 Task: Add an event with the title Second Coffee Meeting with Business Mentor, date '2024/05/23', time 8:00 AM to 10:00 AMand add a description: Welcome to our Negotiation Techniques Training Workshop, a comprehensive and interactive session designed to equip participants with the skills and strategies necessary to navigate successful negotiations. This workshop offers a practical and hands-on approach to negotiation, providing participants with valuable insights and techniques to achieve optimal outcomes in a variety of professional scenarios., put the event into Green category . Add location for the event as: 876 Park Avenue, New York City, USA, logged in from the account softage.7@softage.netand send the event invitation to softage.9@softage.net and softage.10@softage.net. Set a reminder for the event 5 minutes before
Action: Mouse moved to (96, 112)
Screenshot: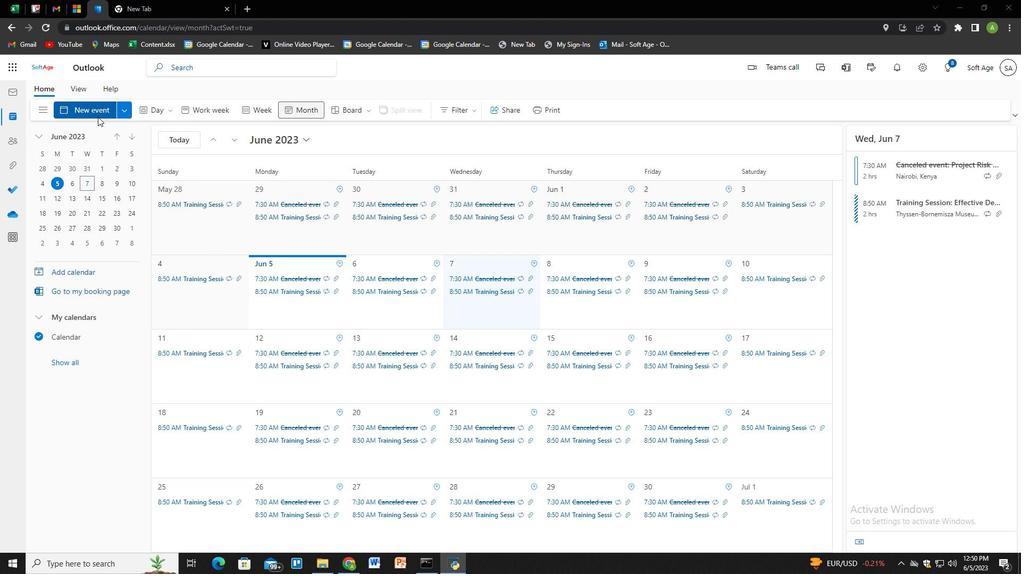 
Action: Mouse pressed left at (96, 112)
Screenshot: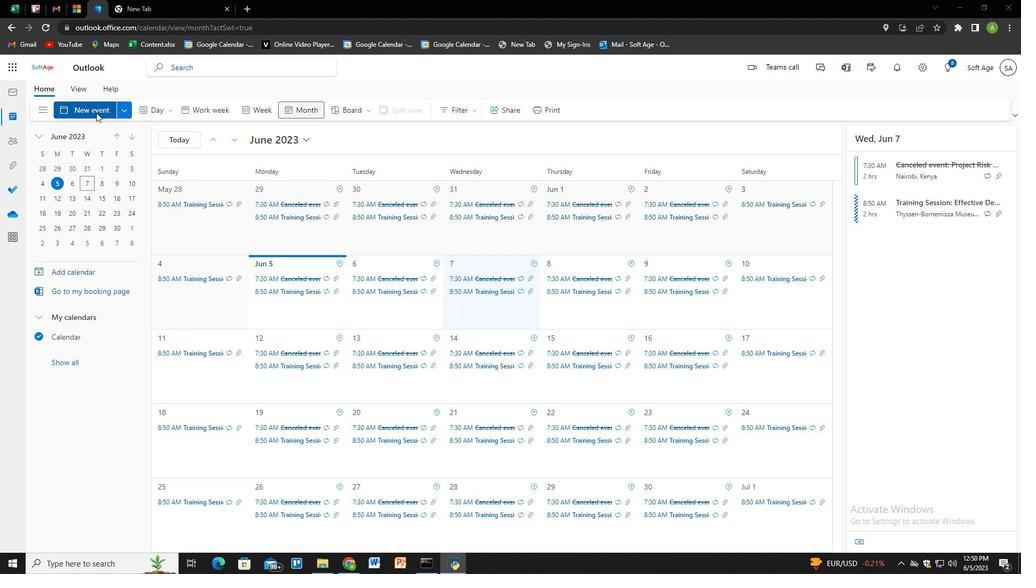 
Action: Mouse moved to (302, 176)
Screenshot: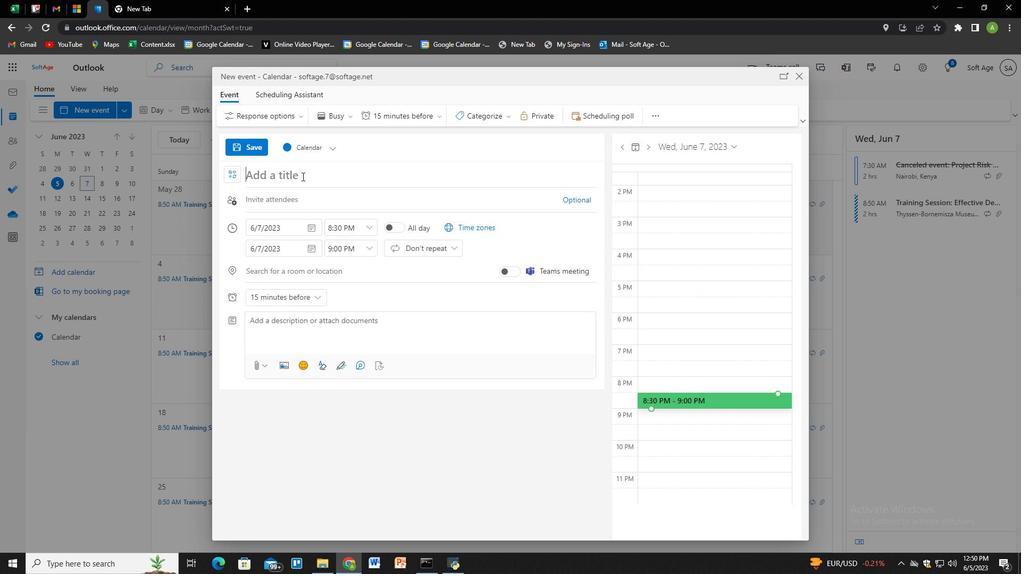 
Action: Mouse pressed left at (302, 176)
Screenshot: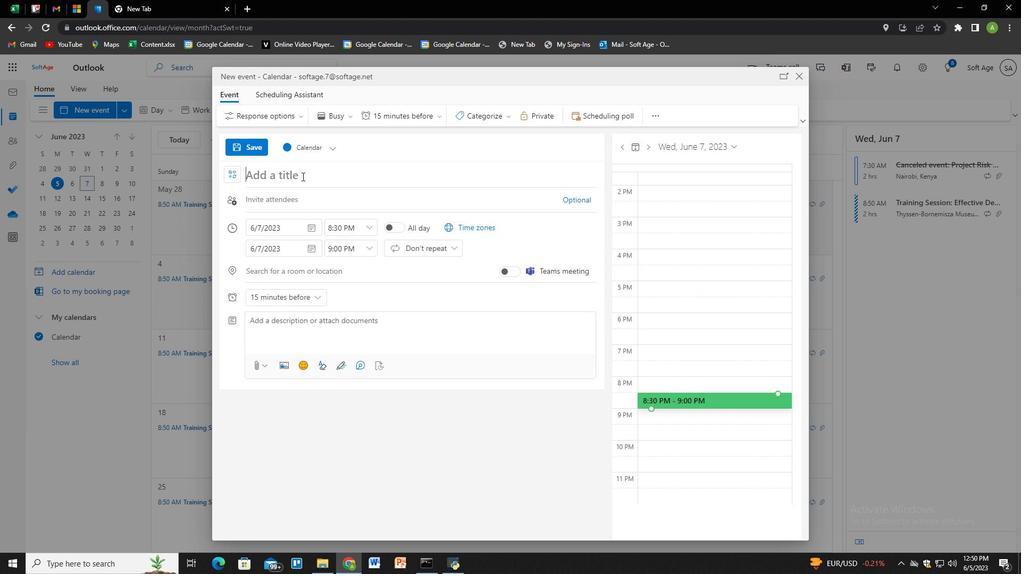 
Action: Key pressed <Key.shift>Second<Key.space><Key.shift>Coffe<Key.space><Key.shift>Meeting<Key.space>w<Key.backspace><Key.backspace><Key.backspace><Key.backspace><Key.backspace><Key.backspace><Key.backspace><Key.backspace><Key.backspace><Key.backspace>e<Key.space><Key.shift>Meeting<Key.space>with<Key.space><Key.shift>Buisness<Key.space><Key.shift>Me<Key.backspace><Key.backspace><Key.backspace><Key.backspace><Key.backspace><Key.backspace><Key.backspace><Key.backspace><Key.backspace>siness<Key.space><Key.shift>Mentor<Key.space>
Screenshot: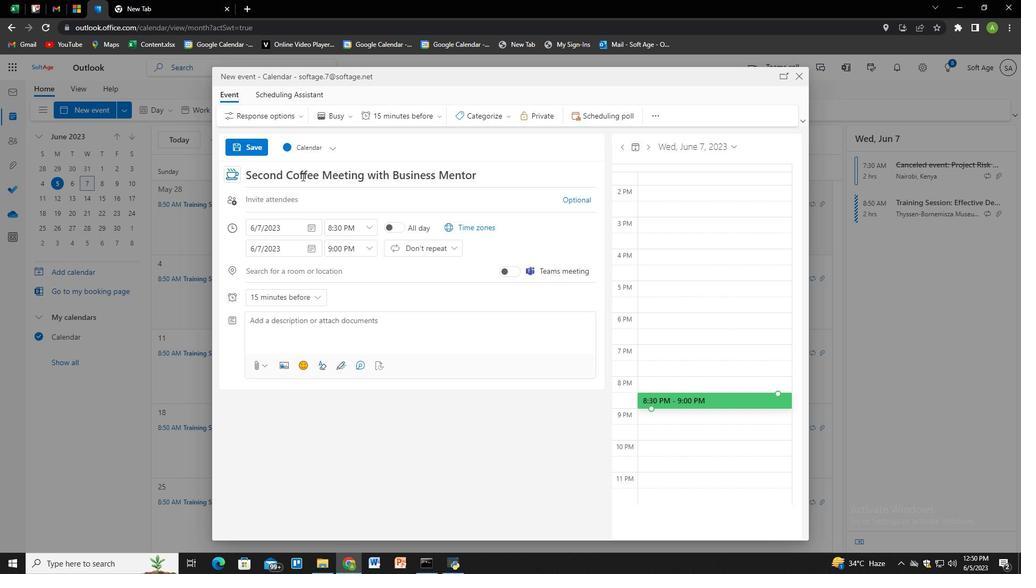 
Action: Mouse moved to (311, 229)
Screenshot: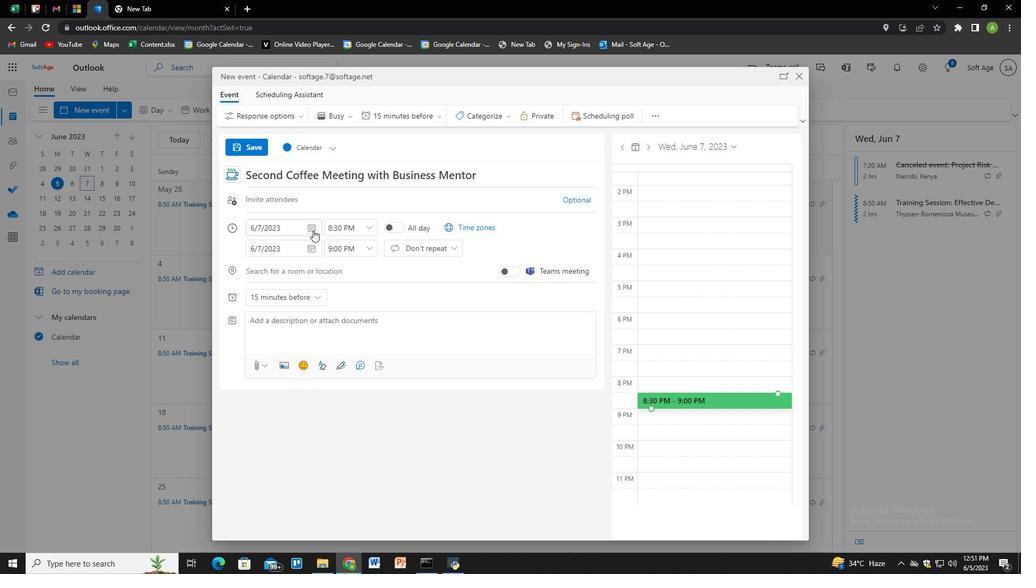 
Action: Mouse pressed left at (311, 229)
Screenshot: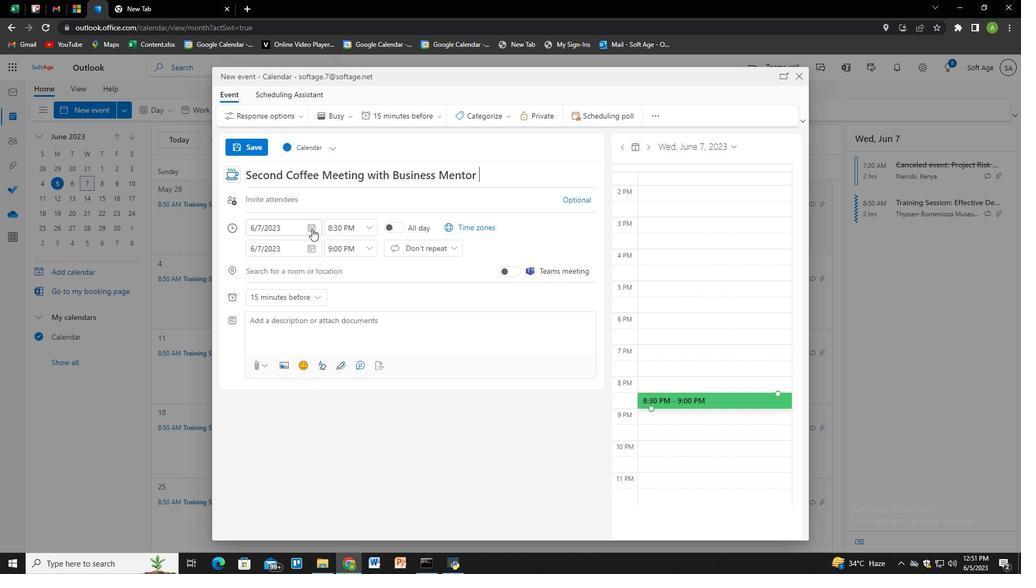 
Action: Mouse moved to (320, 252)
Screenshot: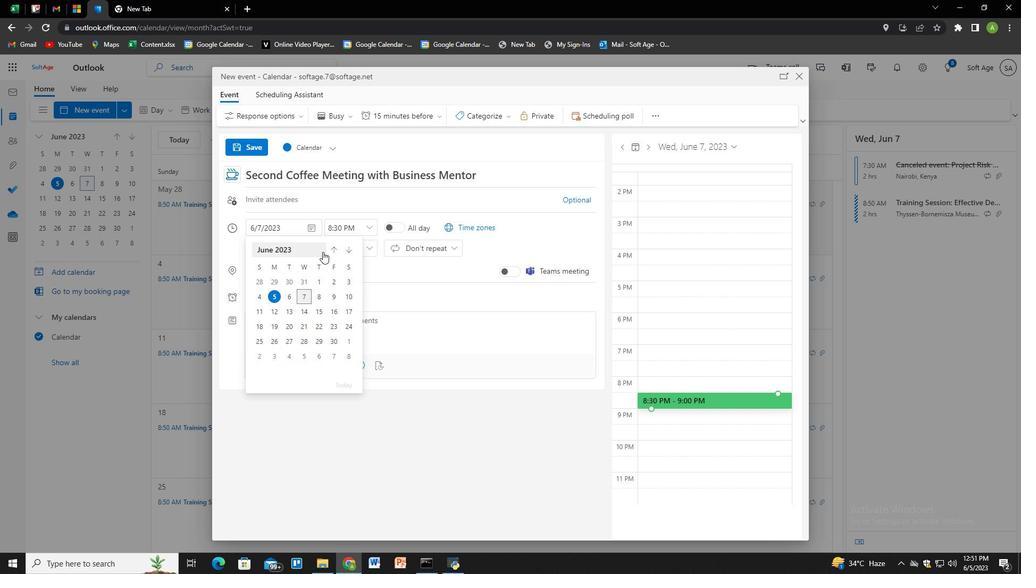 
Action: Mouse pressed left at (320, 252)
Screenshot: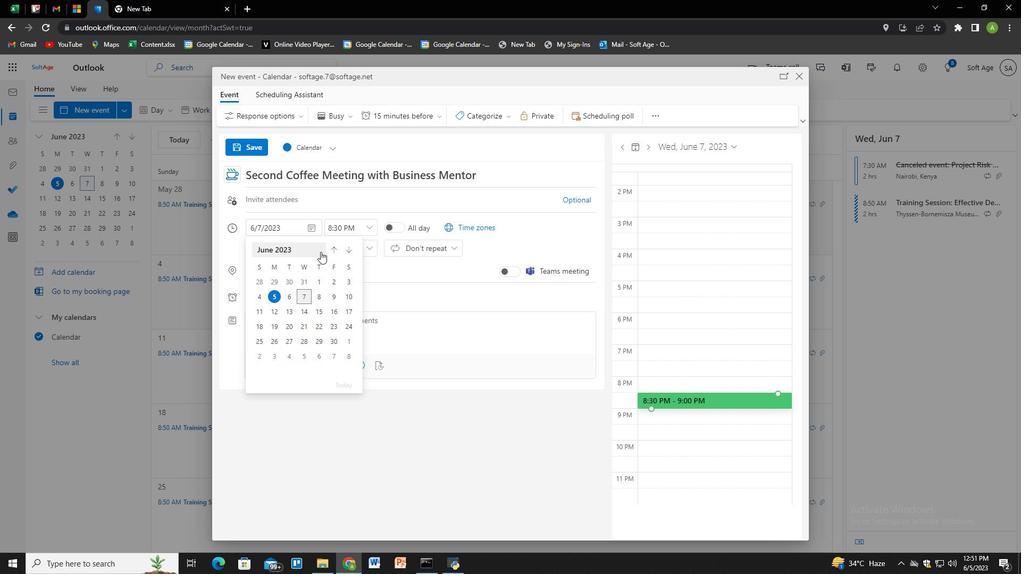 
Action: Mouse moved to (312, 250)
Screenshot: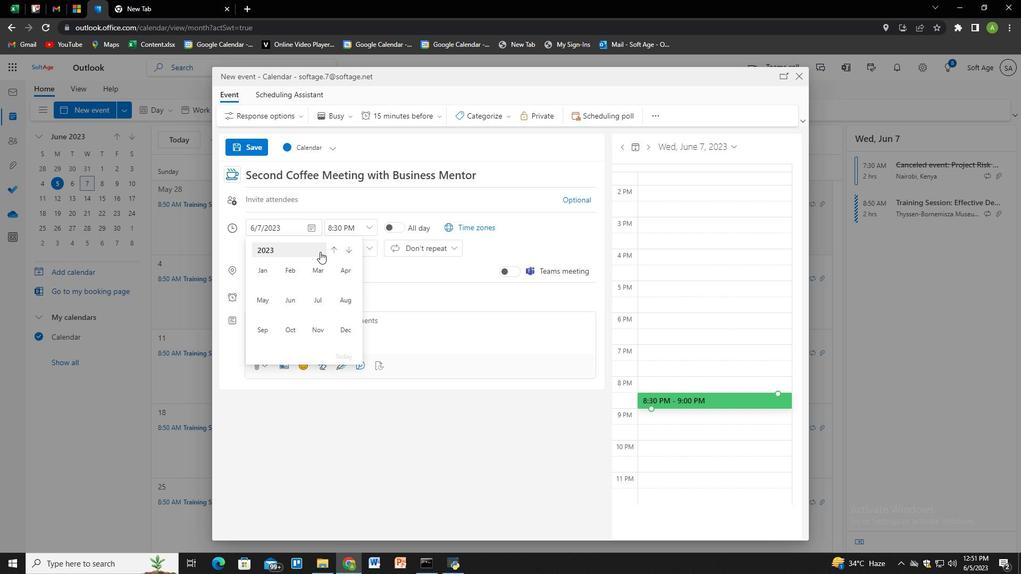 
Action: Mouse pressed left at (312, 250)
Screenshot: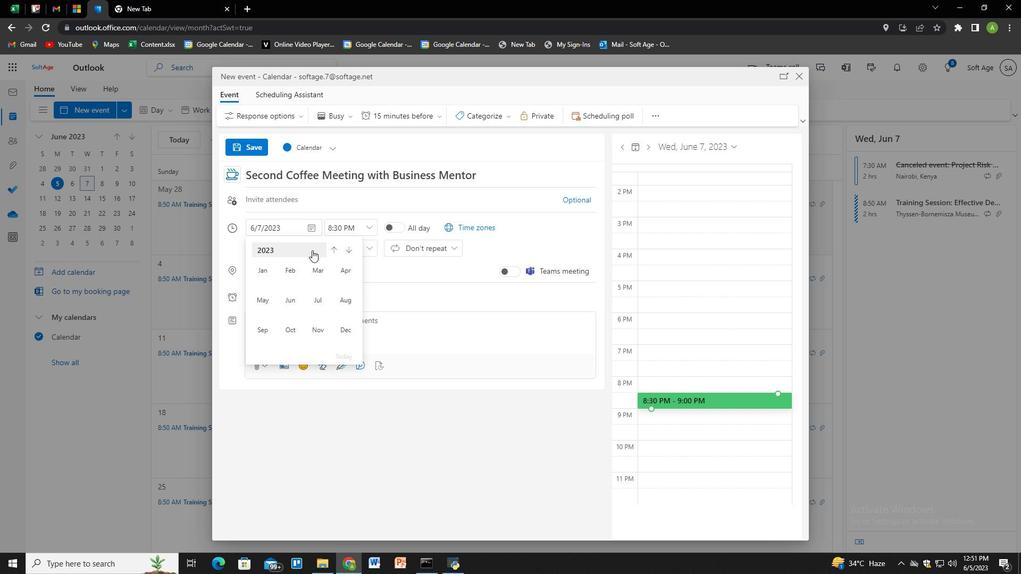 
Action: Mouse moved to (263, 301)
Screenshot: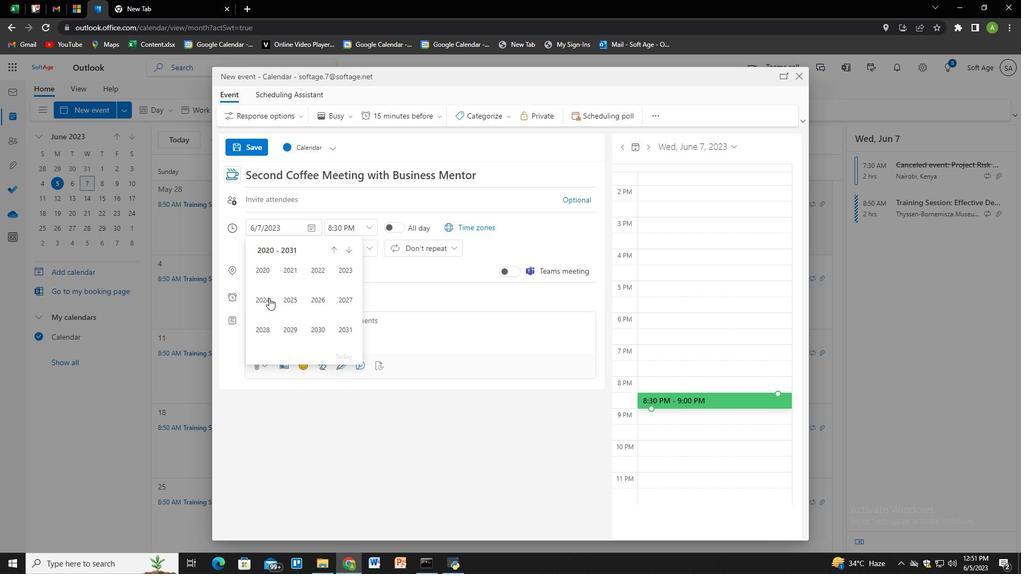 
Action: Mouse pressed left at (263, 301)
Screenshot: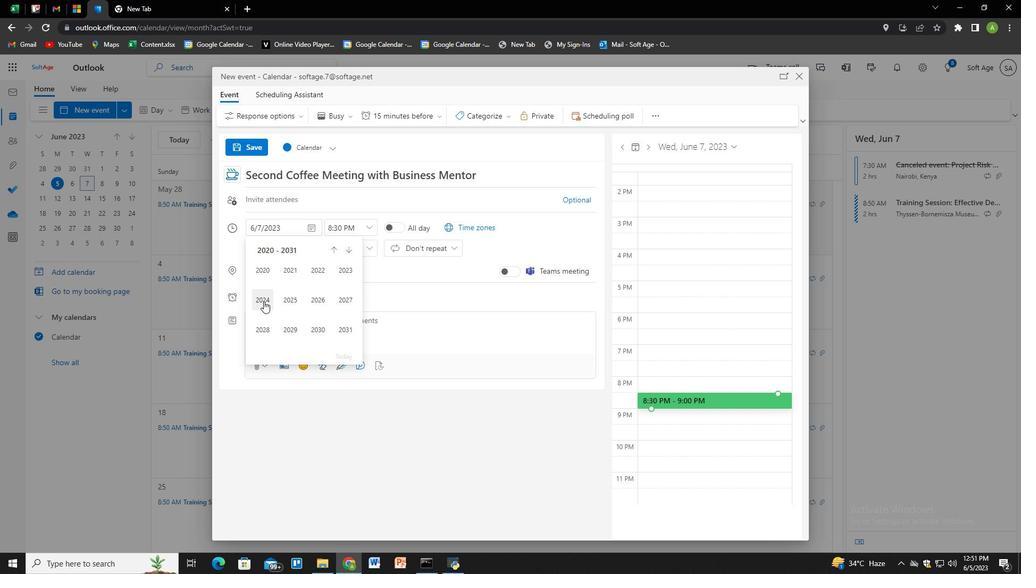 
Action: Mouse moved to (271, 301)
Screenshot: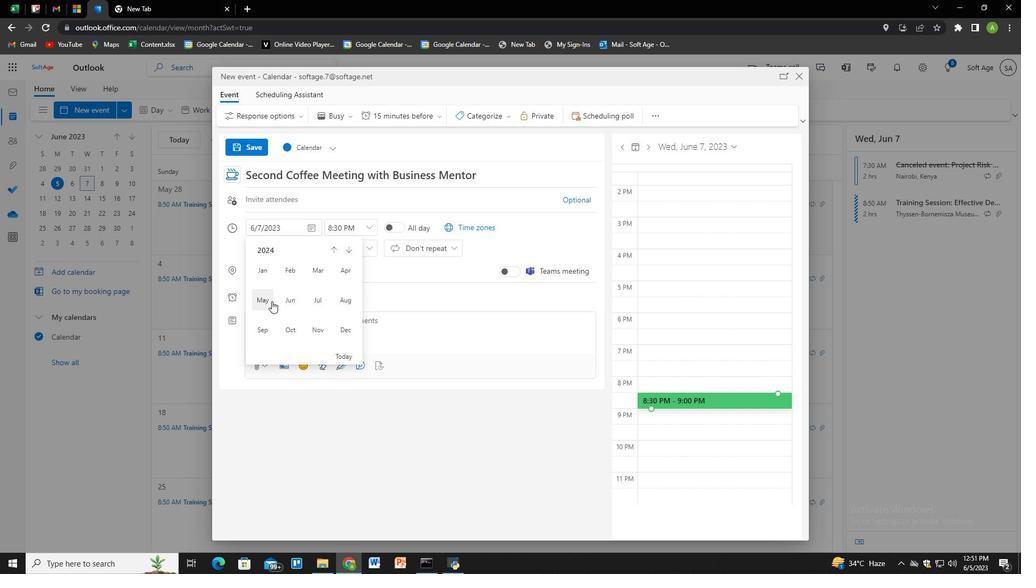 
Action: Mouse pressed left at (271, 301)
Screenshot: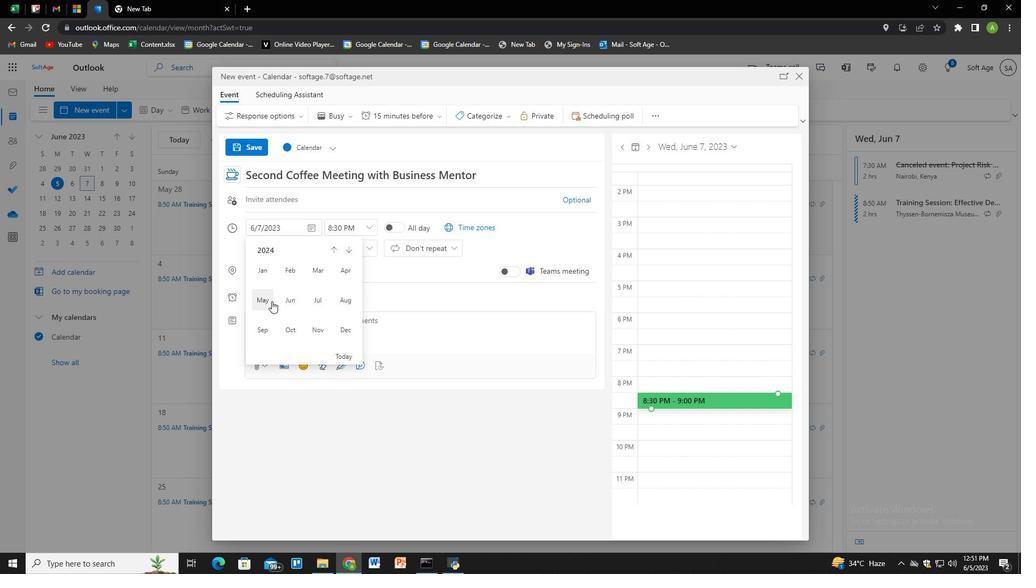 
Action: Mouse moved to (318, 322)
Screenshot: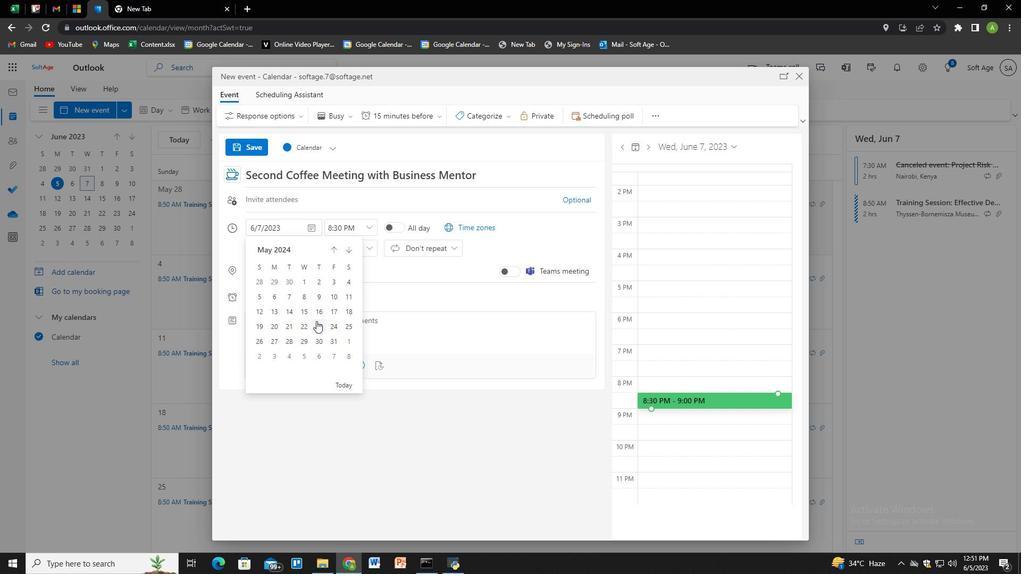 
Action: Mouse pressed left at (318, 322)
Screenshot: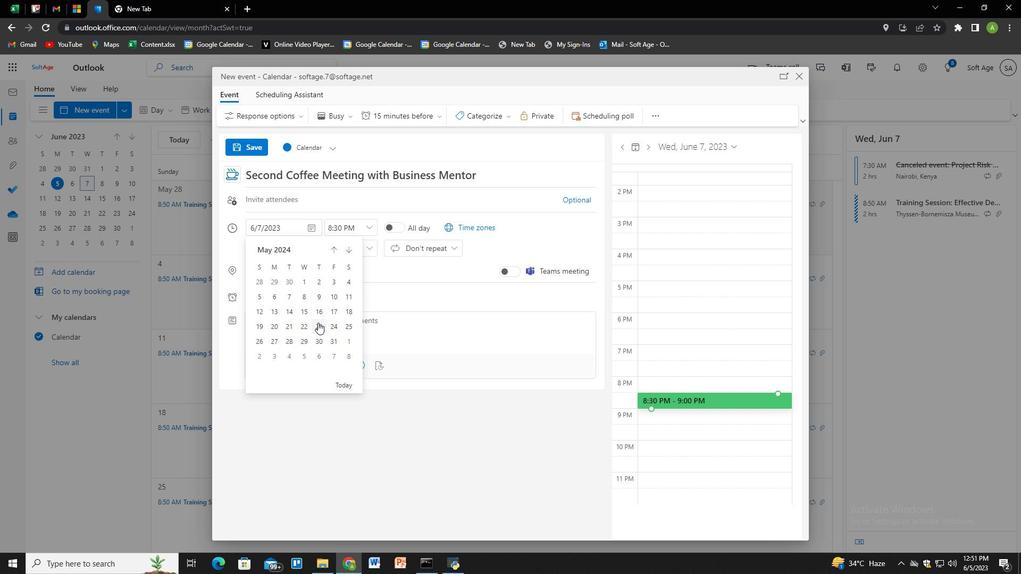 
Action: Mouse moved to (339, 230)
Screenshot: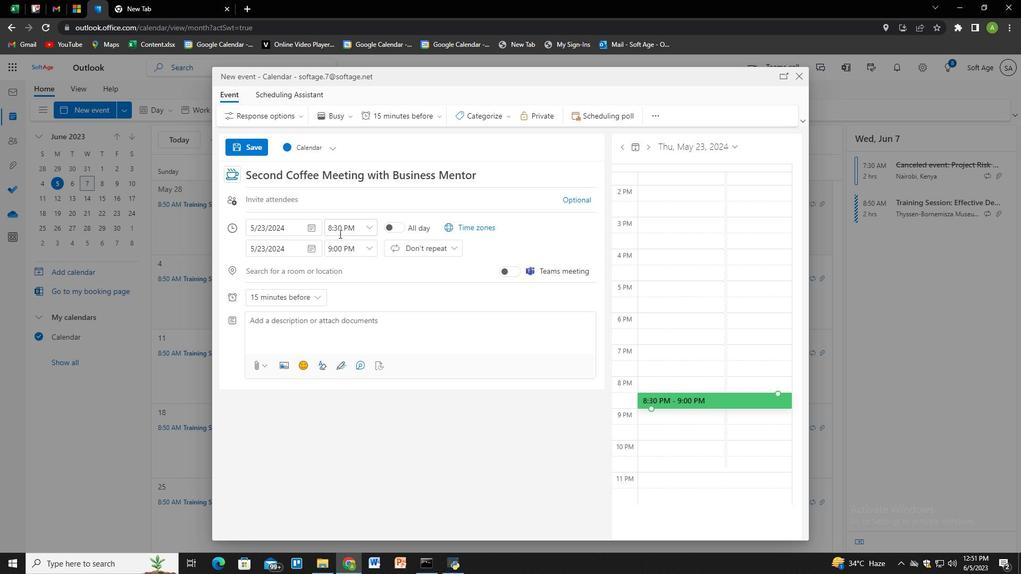 
Action: Mouse pressed left at (339, 230)
Screenshot: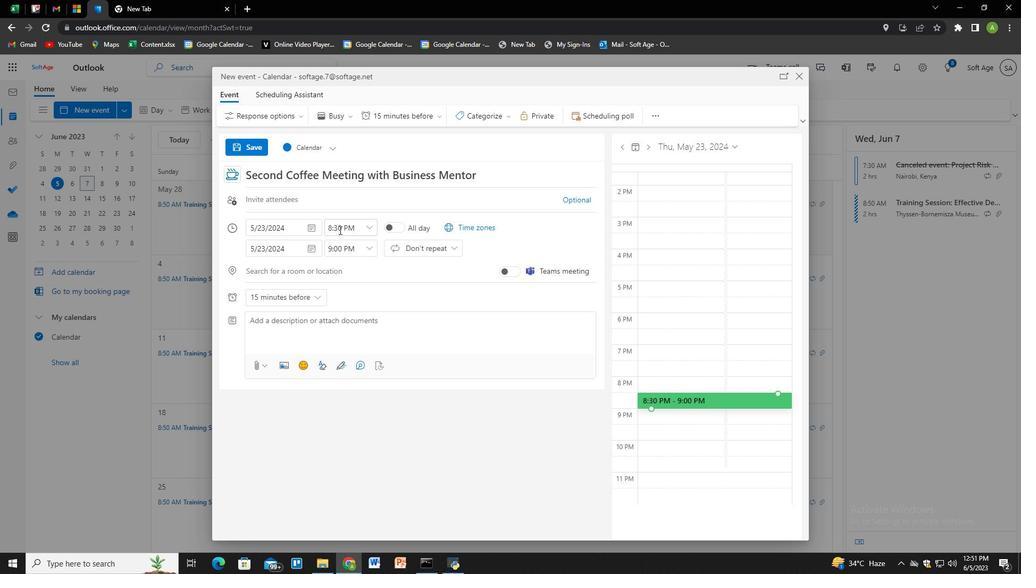 
Action: Key pressed 8<Key.shift_r>:00<Key.space><Key.shift>AMM<Key.tab><Key.tab>10<Key.shift_r>:00<Key.space><Key.shift>AA<Key.backspace>MM<Key.tab><Key.tab>
Screenshot: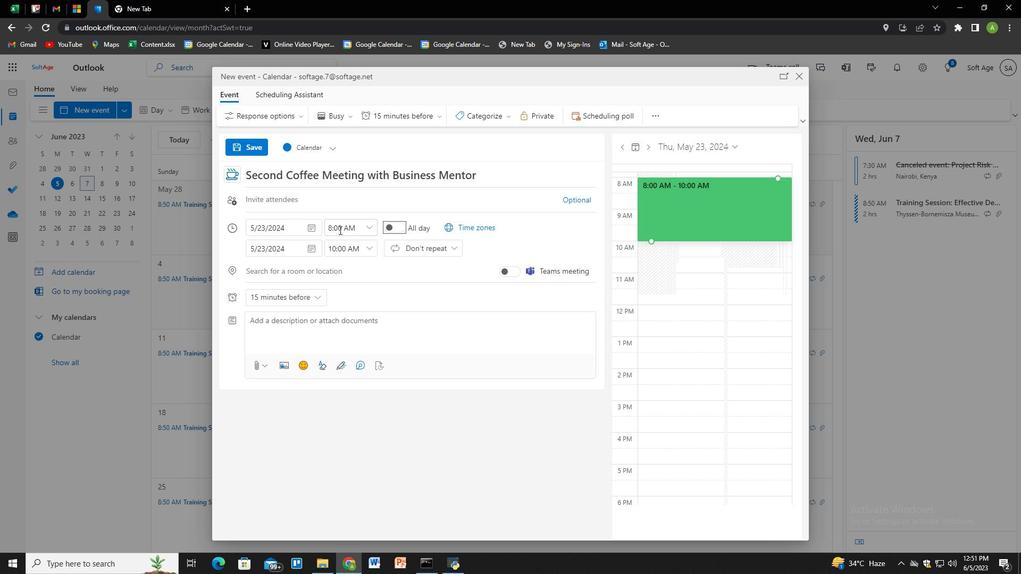 
Action: Mouse moved to (336, 329)
Screenshot: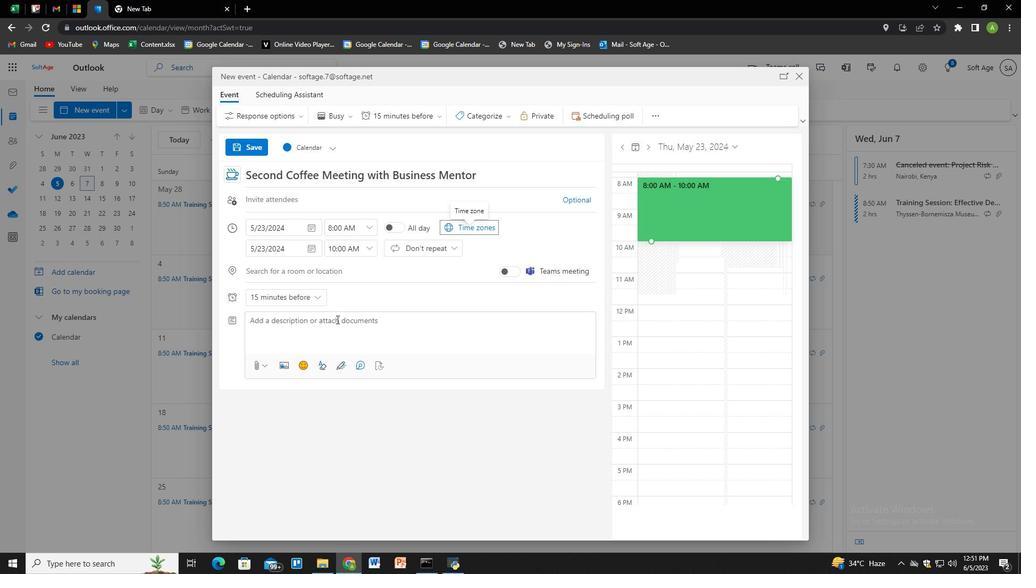 
Action: Mouse pressed left at (336, 329)
Screenshot: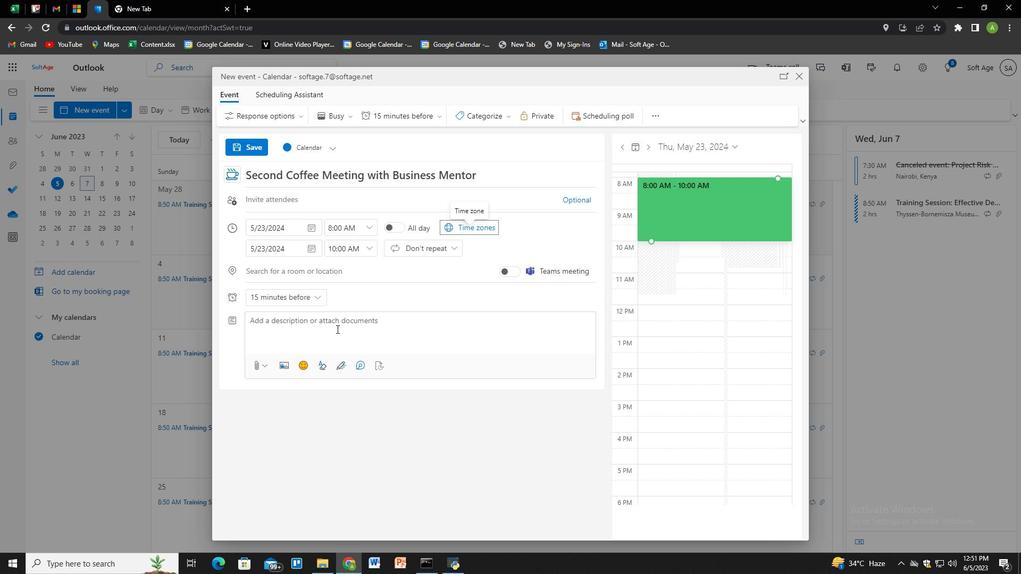 
Action: Key pressed <Key.shift>Wi<Key.backspace>elcome<Key.space>to<Key.space>our<Key.space><Key.shift>Negotiation<Key.space><Key.shift>Techniques<Key.space><Key.shift>Training<Key.space><Key.shift>Workshi<Key.backspace>op,<Key.space>a<Key.space>comprehensive<Key.space>and<Key.space>intere<Key.backspace>active<Key.space>session<Key.space>designed<Key.space>to<Key.space>equip<Key.space>participants<Key.space>with<Key.space>the<Key.space>skills<Key.space>and<Key.space>stratedie<Key.backspace><Key.backspace><Key.backspace>g<Key.backspace>gies<Key.space>necessary<Key.space>to<Key.space>navigate<Key.space>successfullyu<Key.backspace><Key.space>negotiations.<Key.space><Key.shift>This<Key.space>workshi<Key.backspace>op<Key.space>offers<Key.space>a<Key.space>practical<Key.space>and<Key.space>hands-on<Key.space>approach<Key.space>to<Key.space>negota<Key.backspace>iation,<Key.space>prof<Key.backspace>viding<Key.space>particiap<Key.backspace><Key.backspace>pants<Key.space>with<Key.space>valuable<Key.space>insight<Key.space>and<Key.space>techniques<Key.space>to<Key.space>achieve<Key.space>optimal<Key.space>outcomes<Key.space>in<Key.space>a<Key.space>variety<Key.space>of<Key.space>professional<Key.space>scenarios.
Screenshot: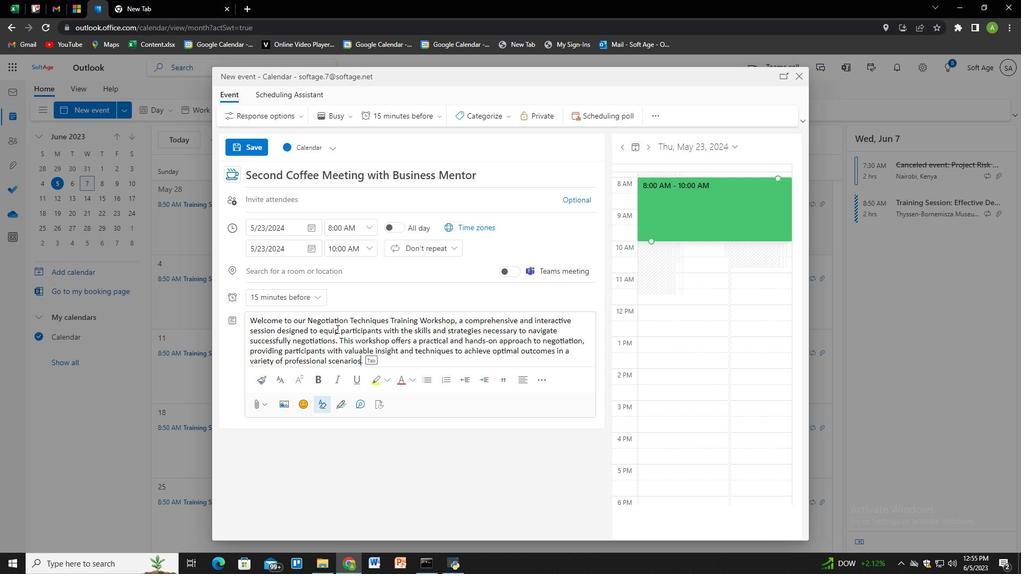 
Action: Mouse moved to (495, 120)
Screenshot: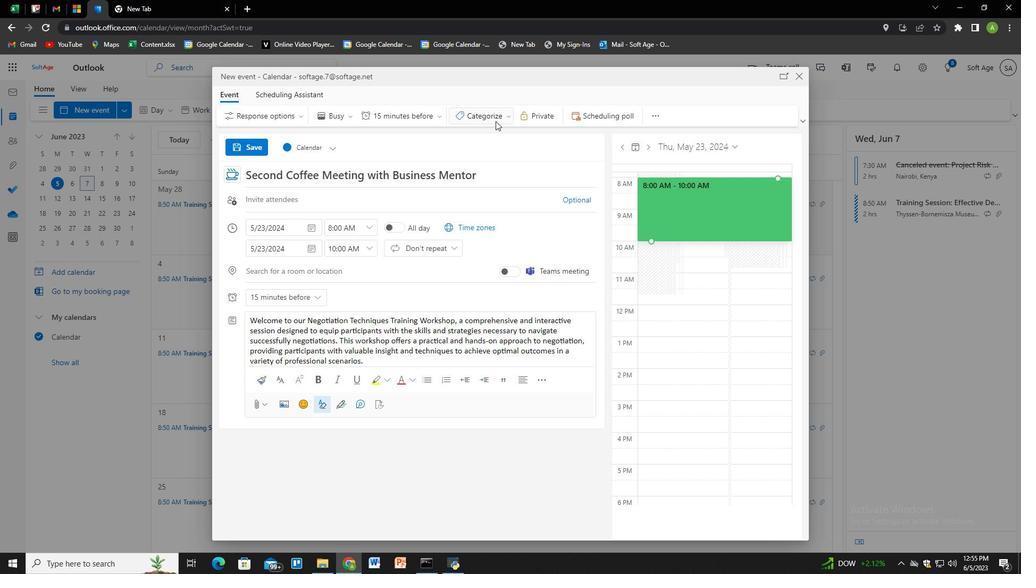 
Action: Mouse pressed left at (495, 120)
Screenshot: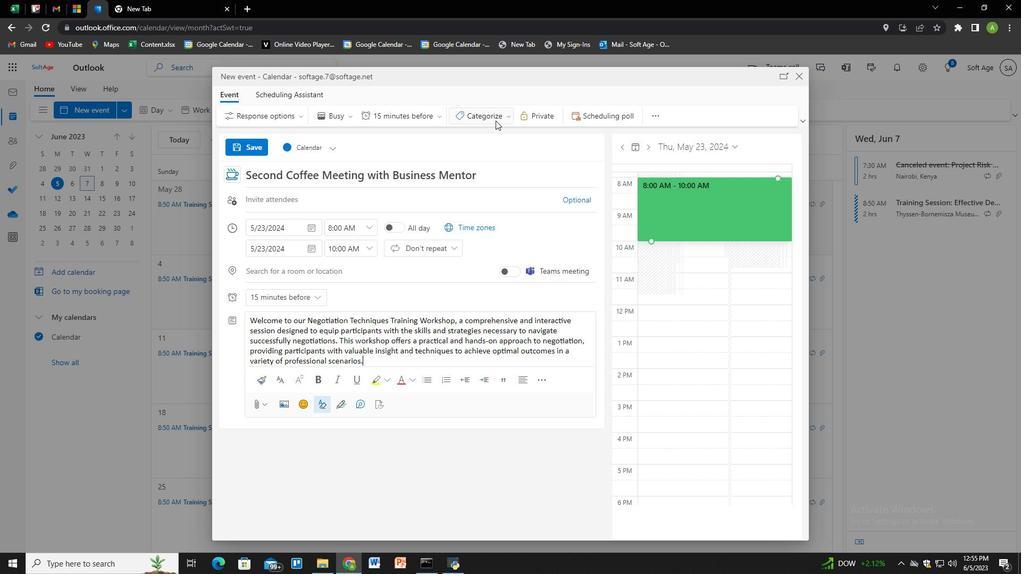 
Action: Mouse moved to (497, 149)
Screenshot: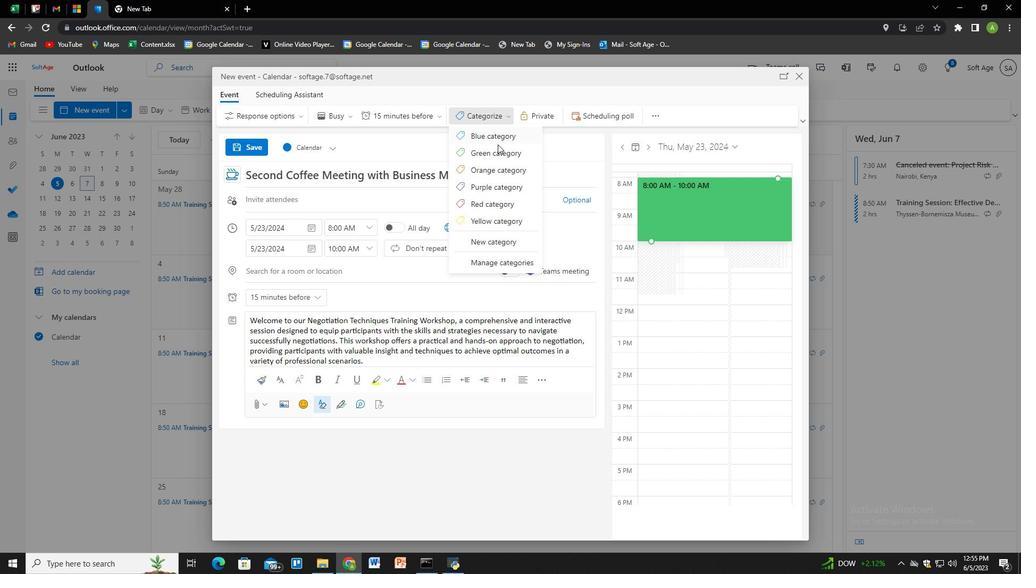 
Action: Mouse pressed left at (497, 149)
Screenshot: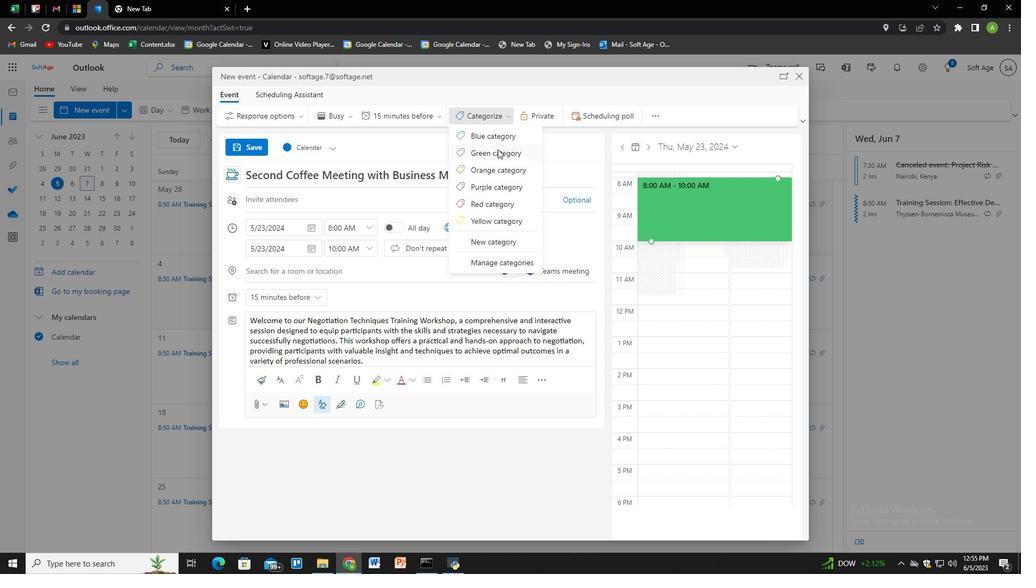 
Action: Mouse moved to (282, 268)
Screenshot: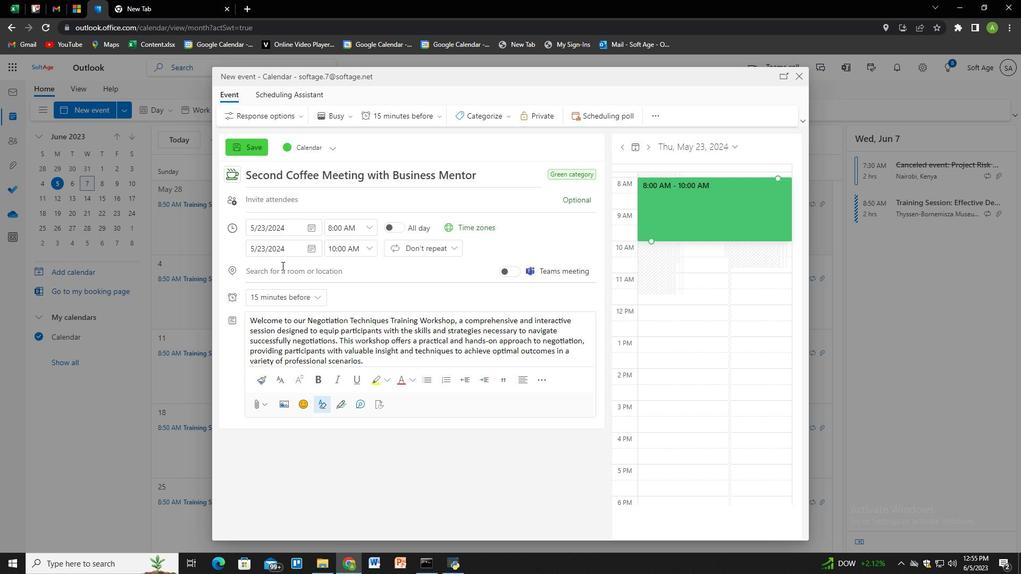 
Action: Mouse pressed left at (282, 268)
Screenshot: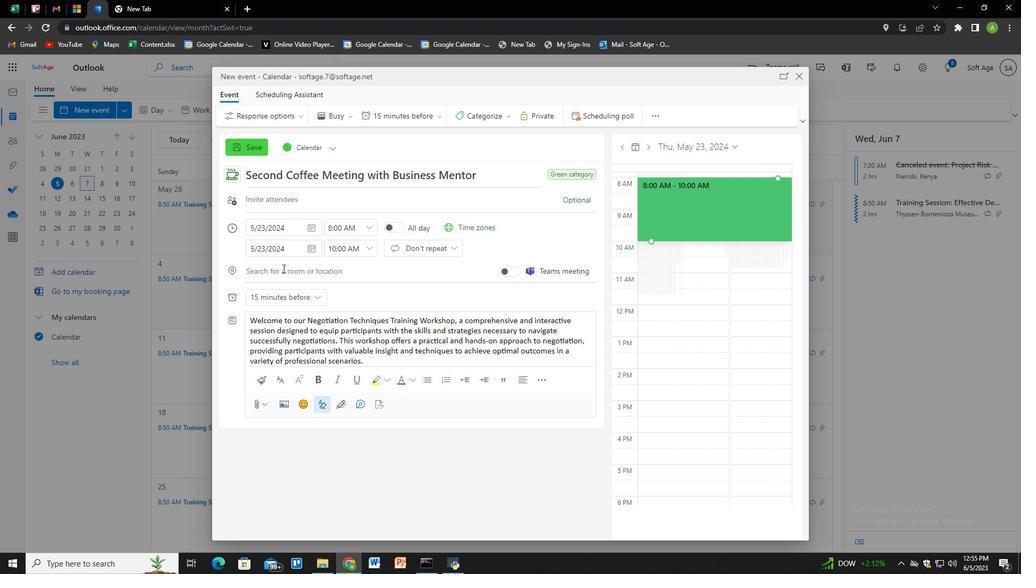 
Action: Key pressed 876<Key.space><Key.shift_r>Park<Key.space><Key.shift>Avenue,<Key.space><Key.shift_r>New<Key.space><Key.shift><Key.shift>York<Key.space><Key.shift><Key.shift><Key.shift><Key.shift><Key.shift><Key.shift><Key.shift><Key.shift><Key.shift><Key.shift><Key.shift>City,<Key.space><Key.shift_r><Key.shift_r><Key.shift_r><Key.shift_r><Key.shift_r><Key.shift_r><Key.shift_r><Key.shift_r>U<Key.shift>SA<Key.down><Key.enter>
Screenshot: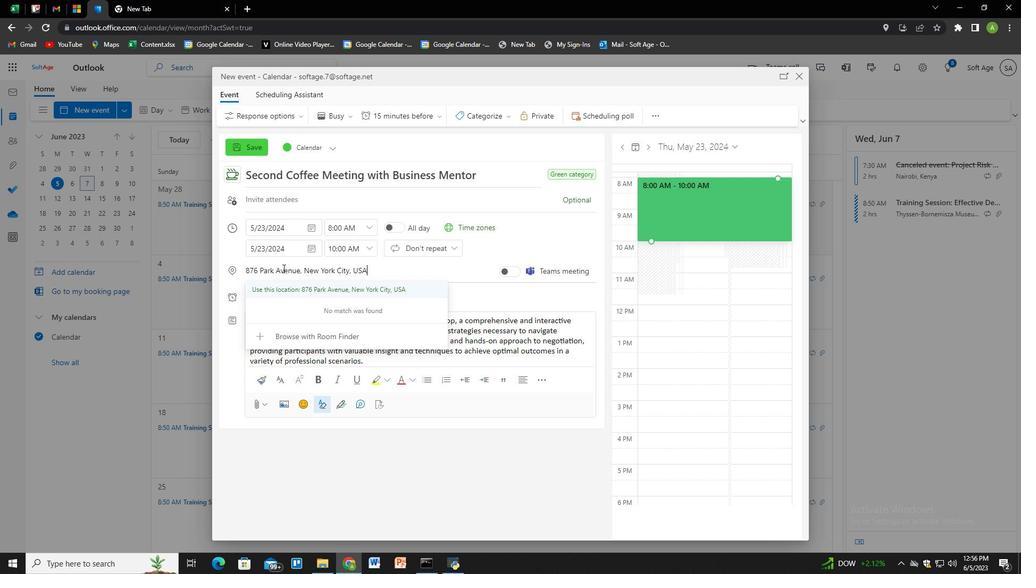 
Action: Mouse moved to (334, 204)
Screenshot: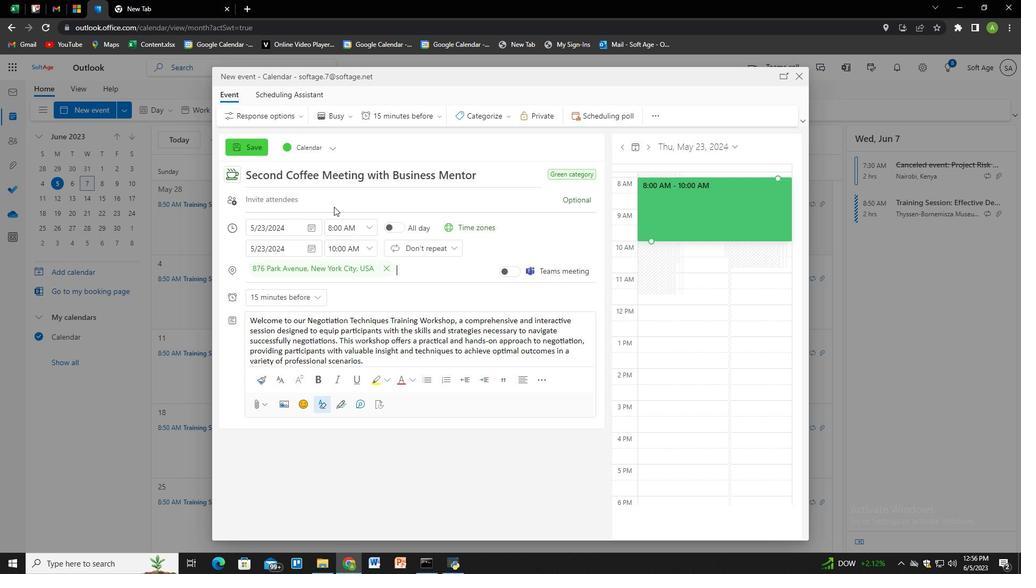 
Action: Mouse pressed left at (334, 204)
Screenshot: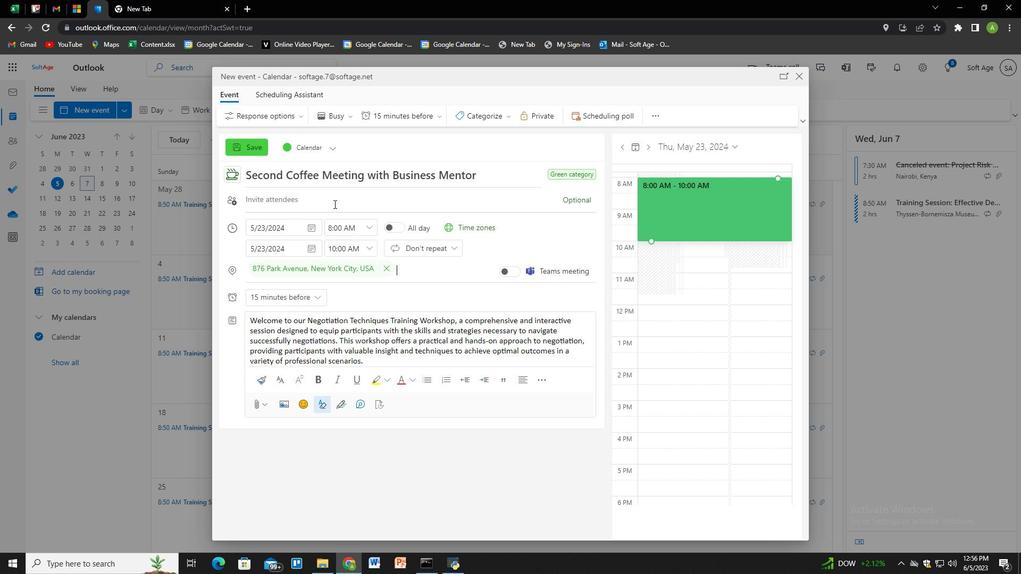 
Action: Key pressed softage.9<Key.shift>@softage.net<Key.down><Key.up><Key.enter>softage.10<Key.shift>@softage.net<Key.enter>
Screenshot: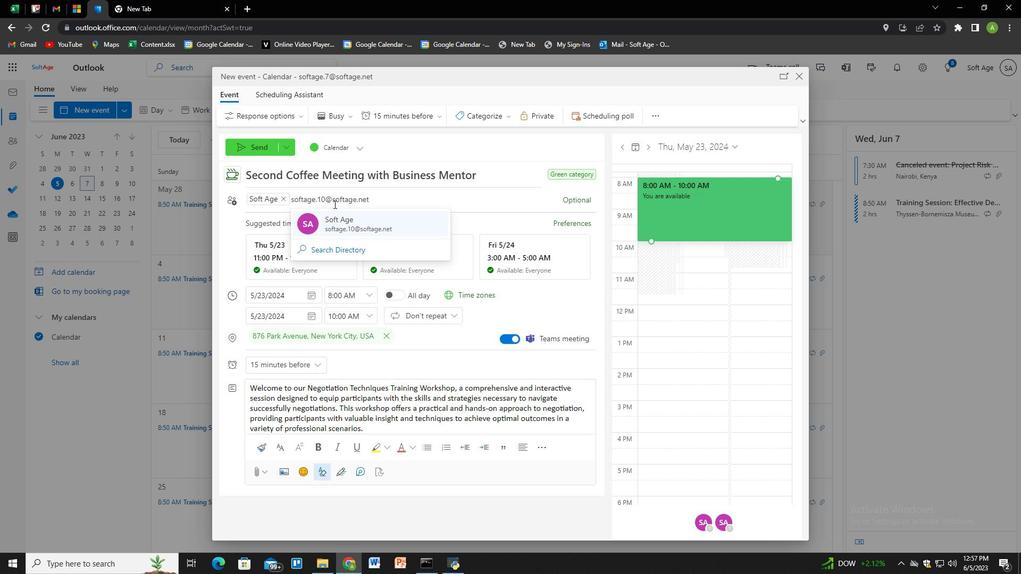 
Action: Mouse moved to (430, 118)
Screenshot: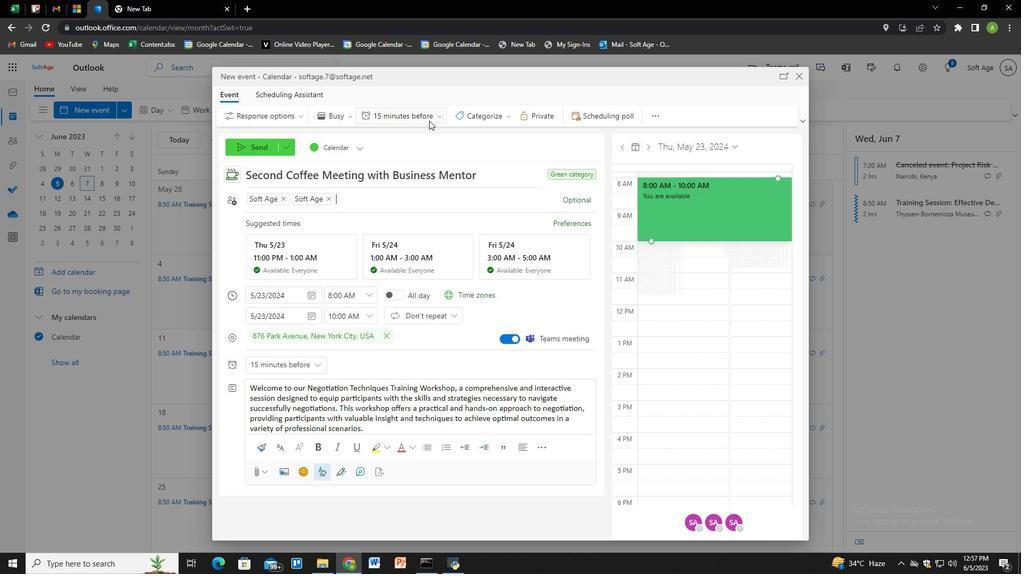 
Action: Mouse pressed left at (430, 118)
Screenshot: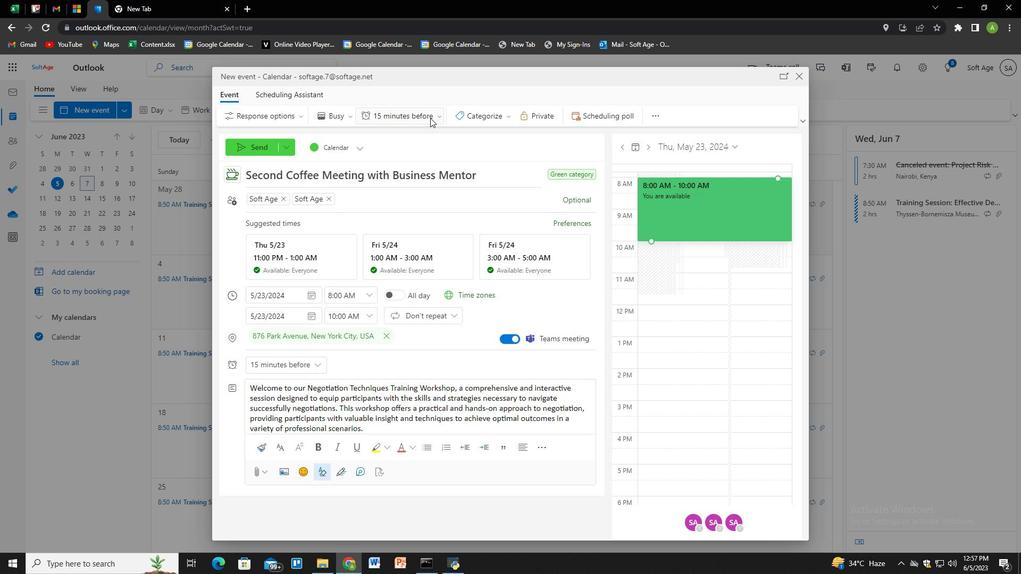 
Action: Mouse moved to (409, 179)
Screenshot: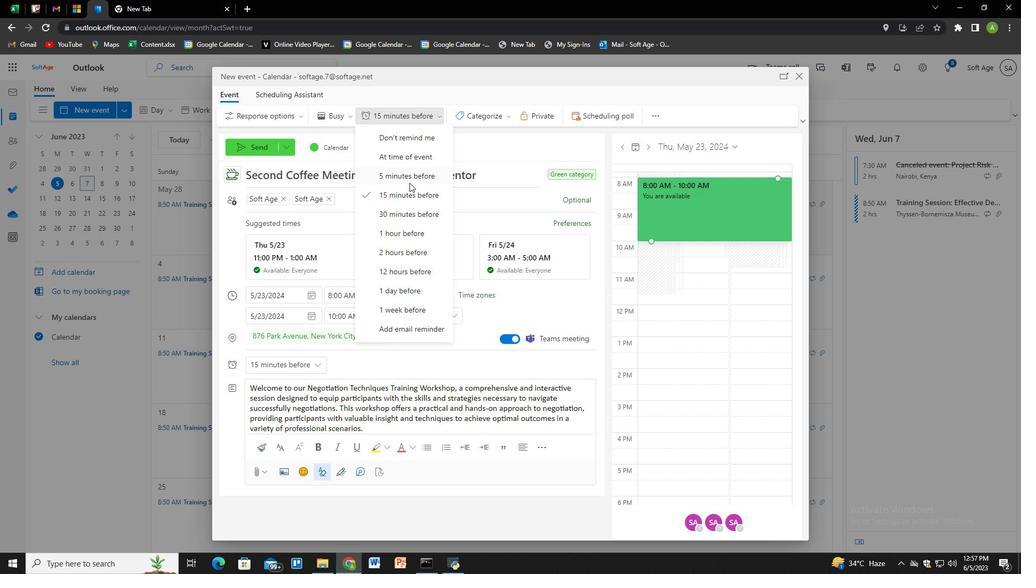 
Action: Mouse pressed left at (409, 179)
Screenshot: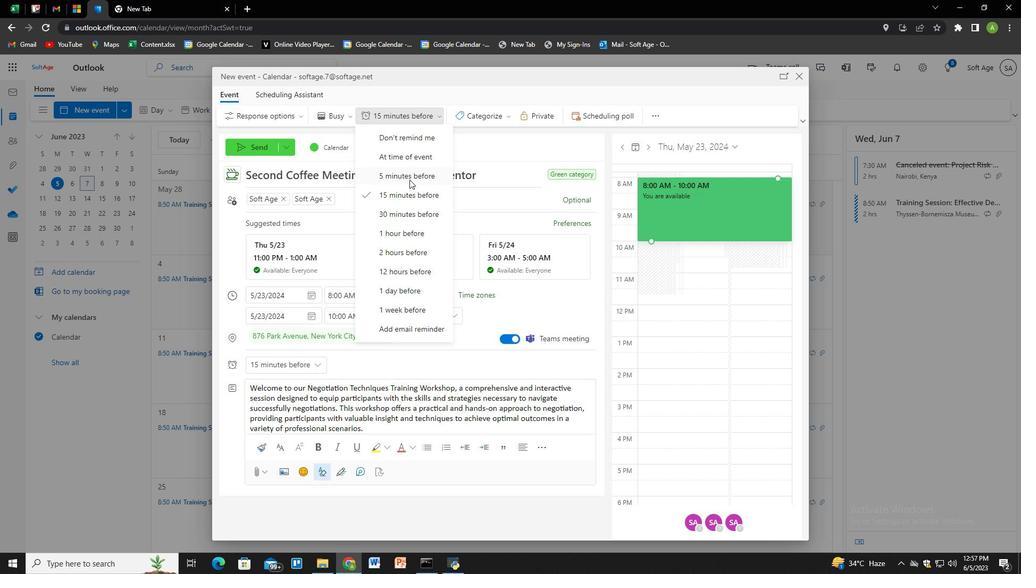 
Action: Mouse moved to (264, 150)
Screenshot: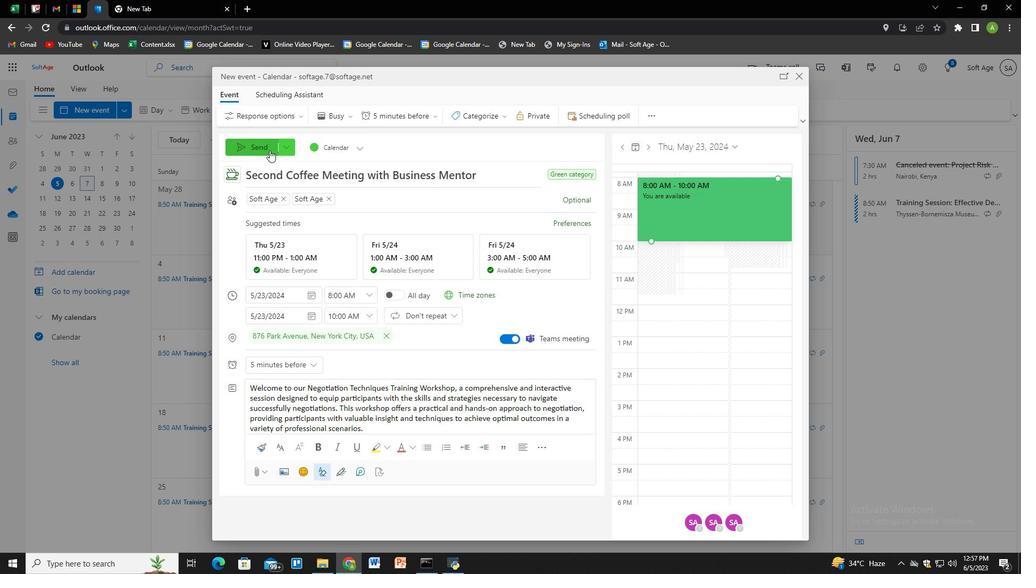 
Action: Mouse pressed left at (264, 150)
Screenshot: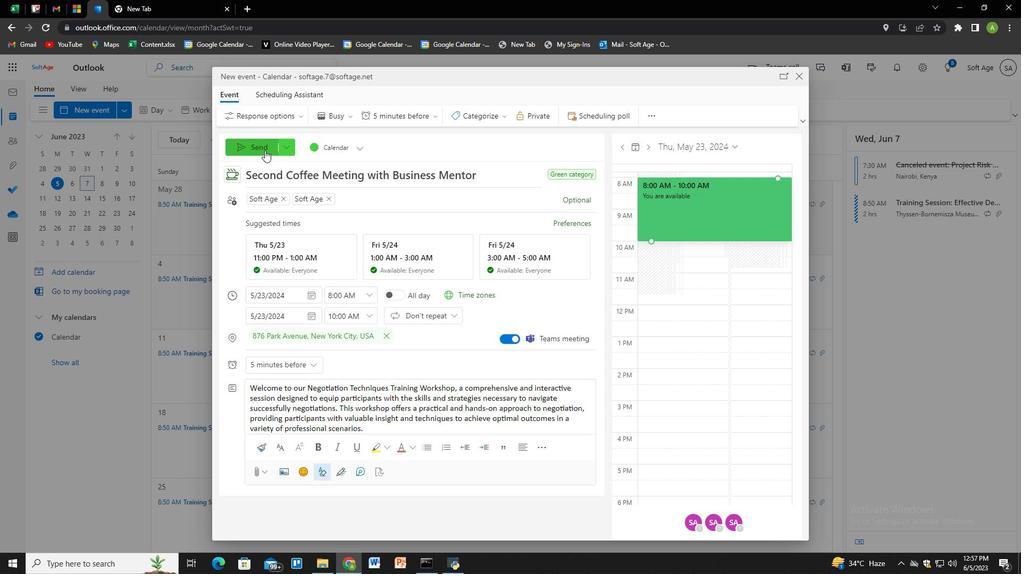 
Action: Mouse moved to (438, 289)
Screenshot: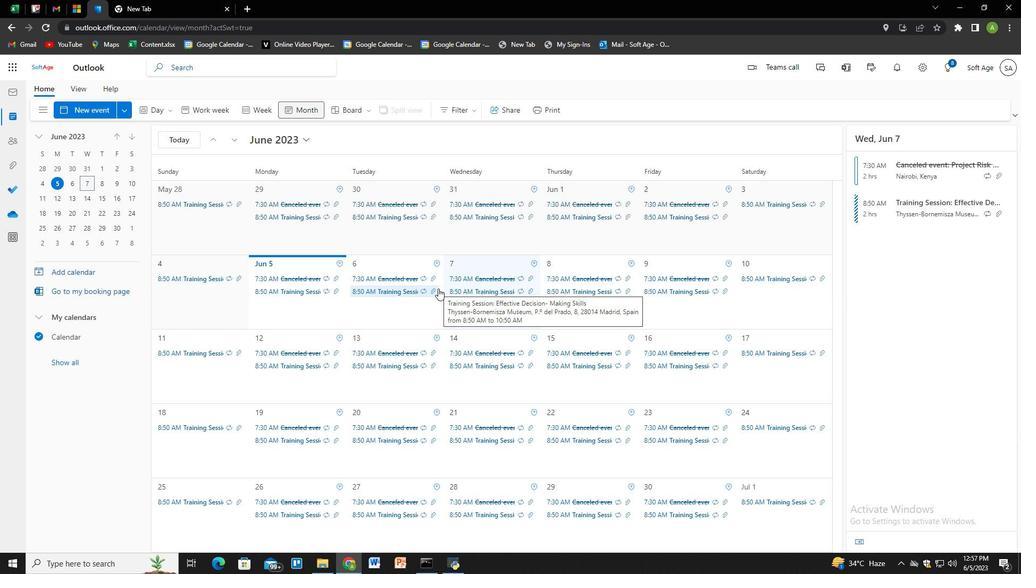 
